 Task: Create New Customer with Customer Name: The General, Billing Address Line1: 1084 Charack Road, Billing Address Line2:  Terre Haute, Billing Address Line3:  Indiana 47807, Cell Number: 647-231-5081
Action: Mouse pressed left at (132, 27)
Screenshot: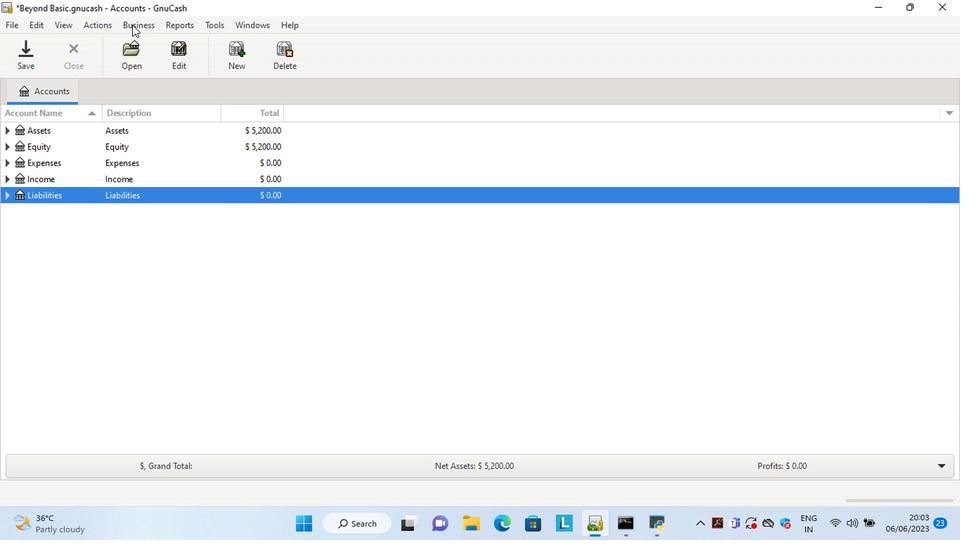 
Action: Mouse moved to (306, 65)
Screenshot: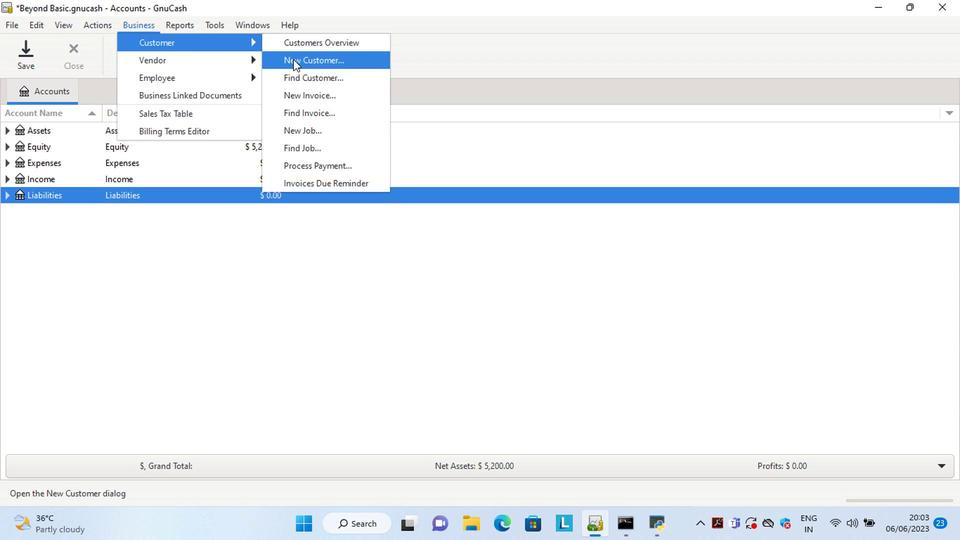 
Action: Mouse pressed left at (306, 65)
Screenshot: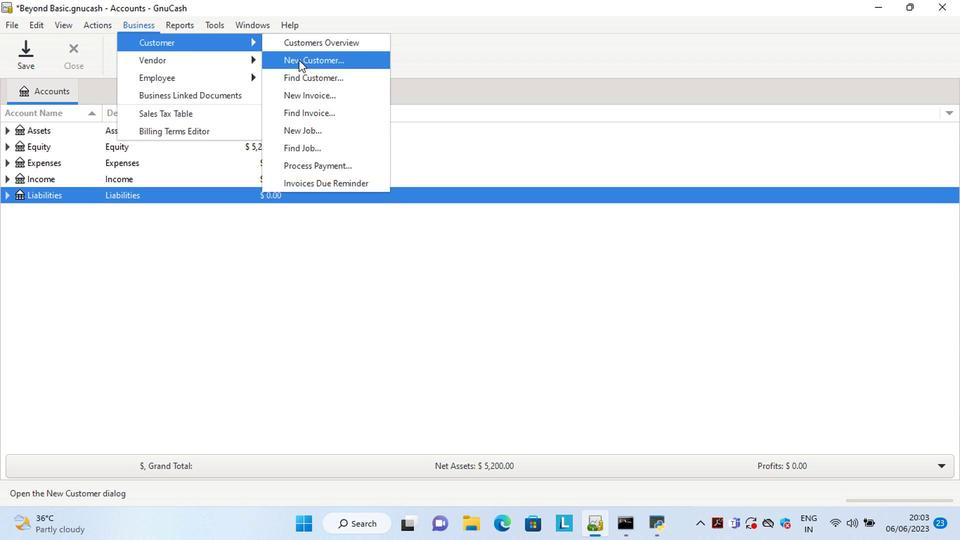 
Action: Mouse moved to (811, 357)
Screenshot: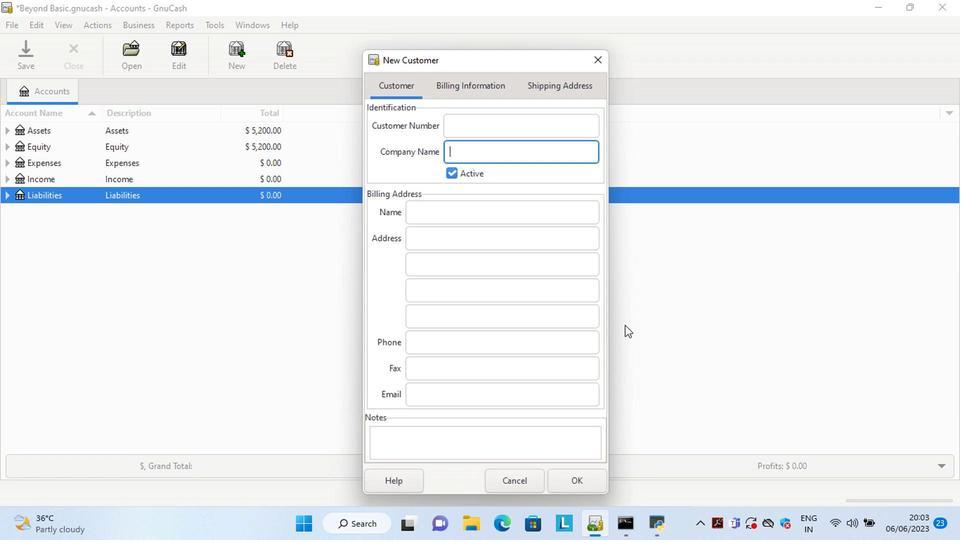 
Action: Key pressed <Key.shift>The<Key.space><Key.shift>General<Key.space><Key.backspace><Key.tab><Key.tab><Key.tab>1084<Key.space><Key.shift>Charack<Key.space><Key.shift>Road<Key.tab><Key.shift>T<Key.tab><Key.shift>In<Key.tab><Key.tab>647-231-5081
Screenshot: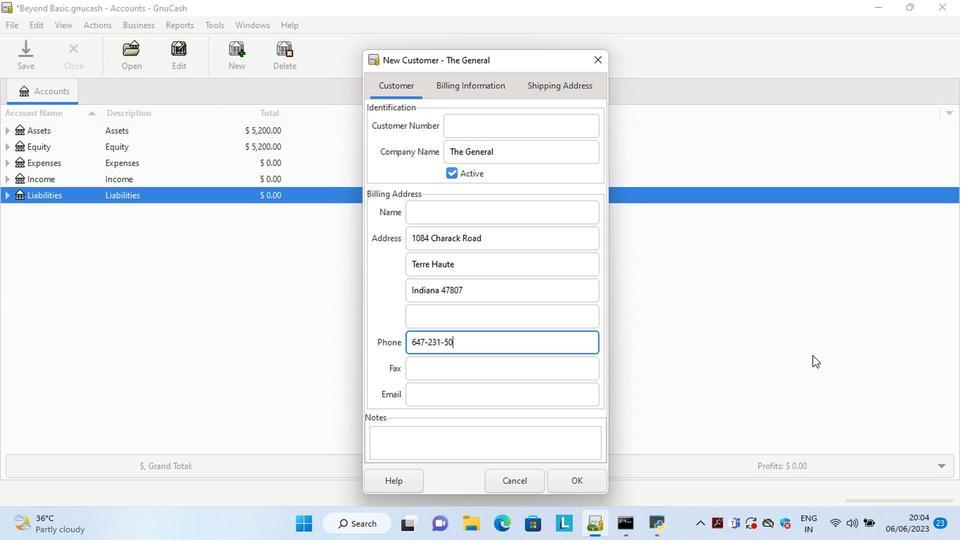 
Action: Mouse moved to (581, 483)
Screenshot: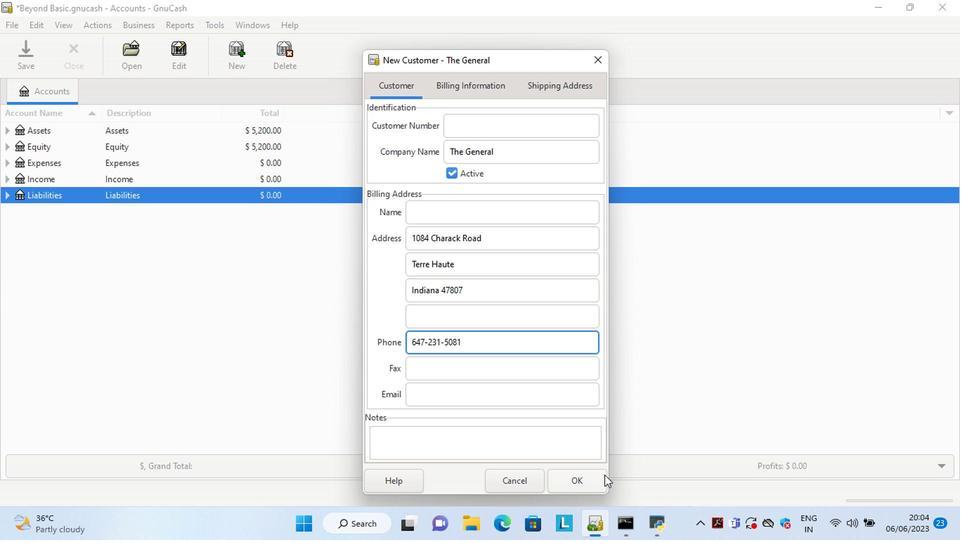 
Action: Mouse pressed left at (581, 483)
Screenshot: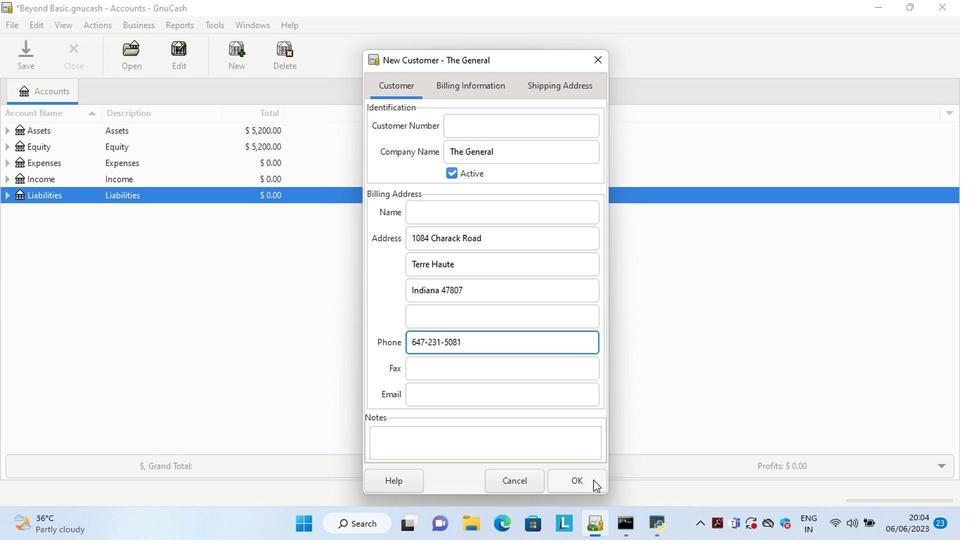 
Action: Mouse moved to (581, 483)
Screenshot: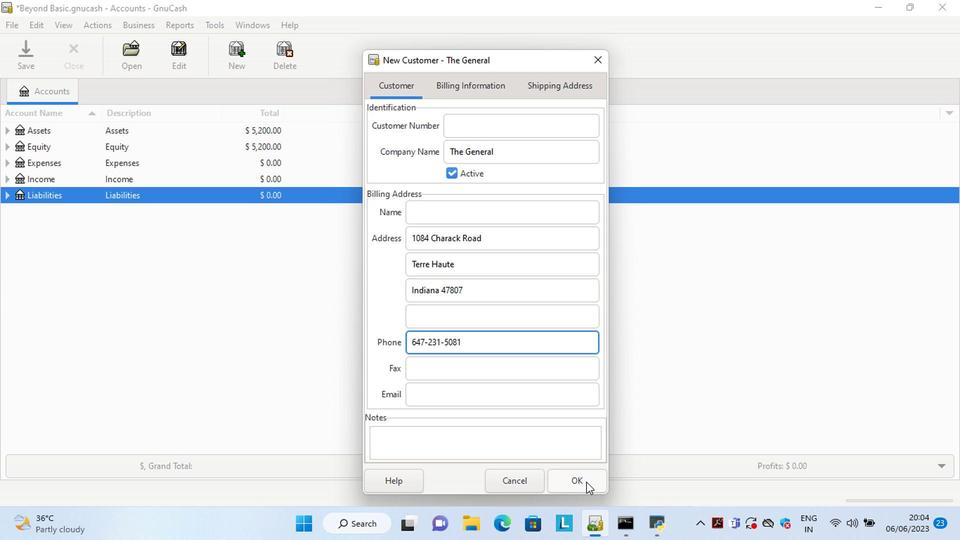 
